 Task: Add in the project ZephyrTech a sprint 'Stellar Sprint'.
Action: Mouse moved to (1200, 550)
Screenshot: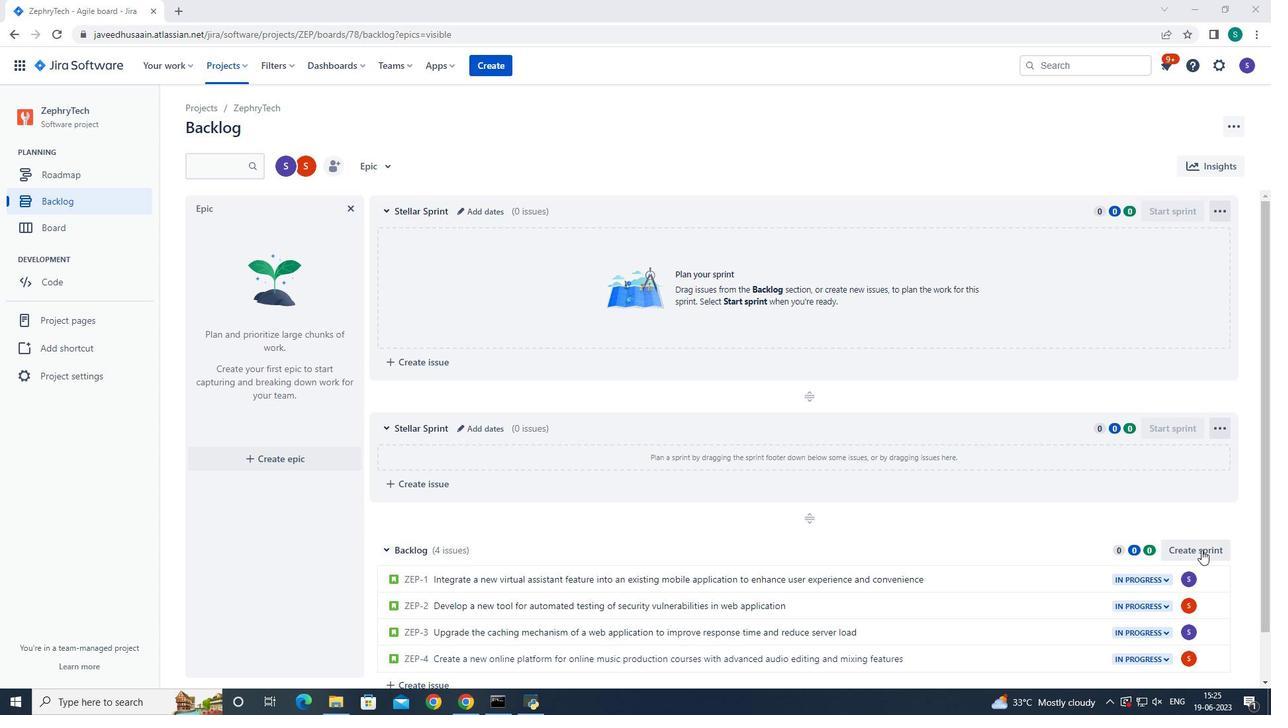 
Action: Mouse pressed left at (1200, 550)
Screenshot: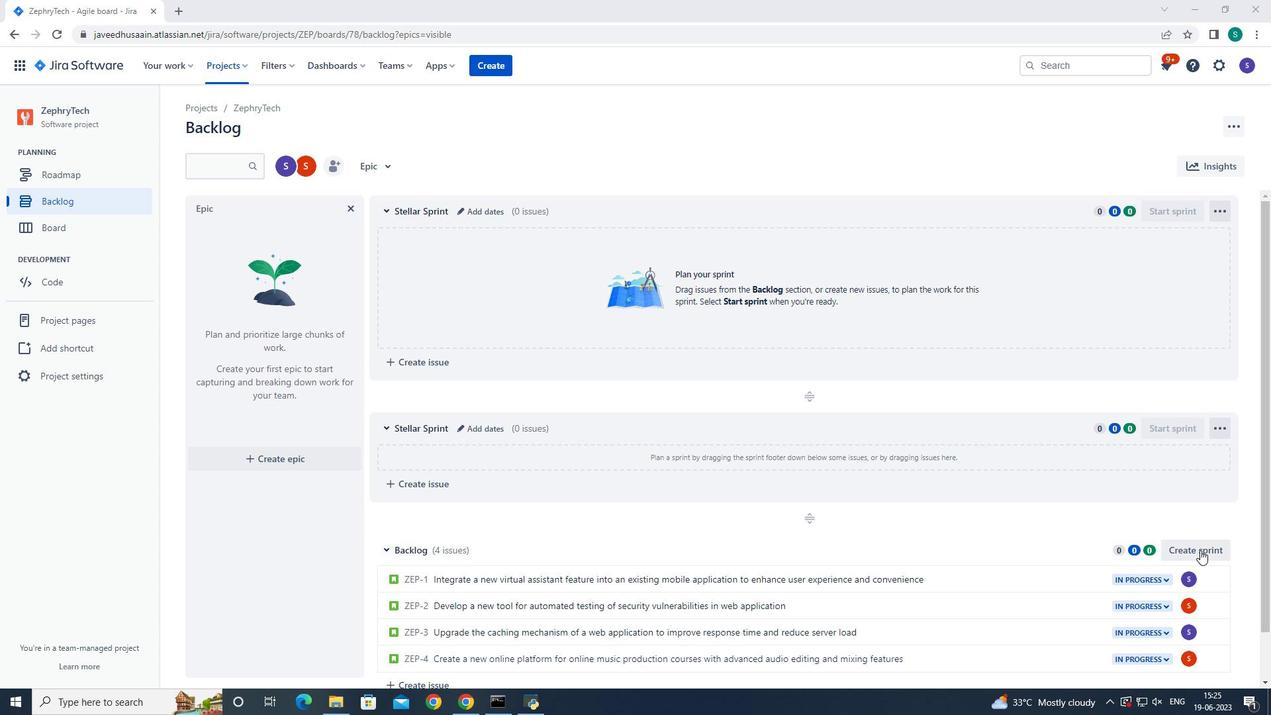 
Action: Mouse moved to (463, 549)
Screenshot: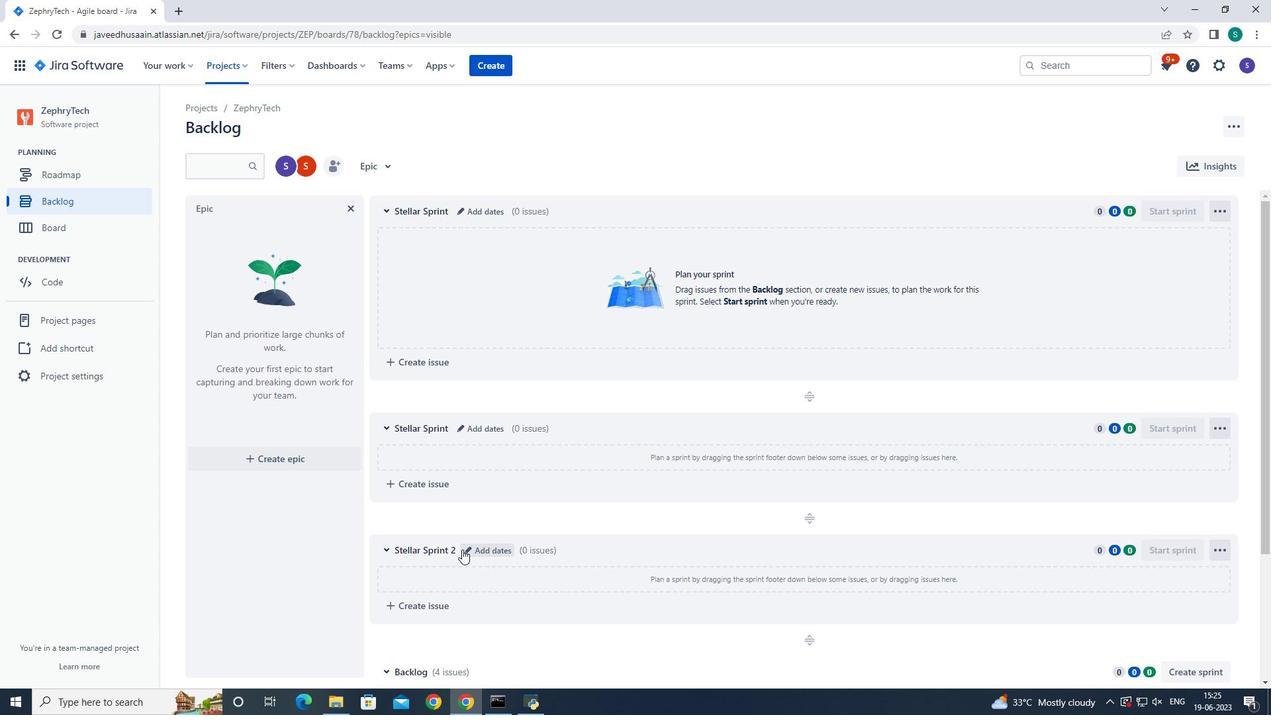 
Action: Mouse pressed left at (463, 549)
Screenshot: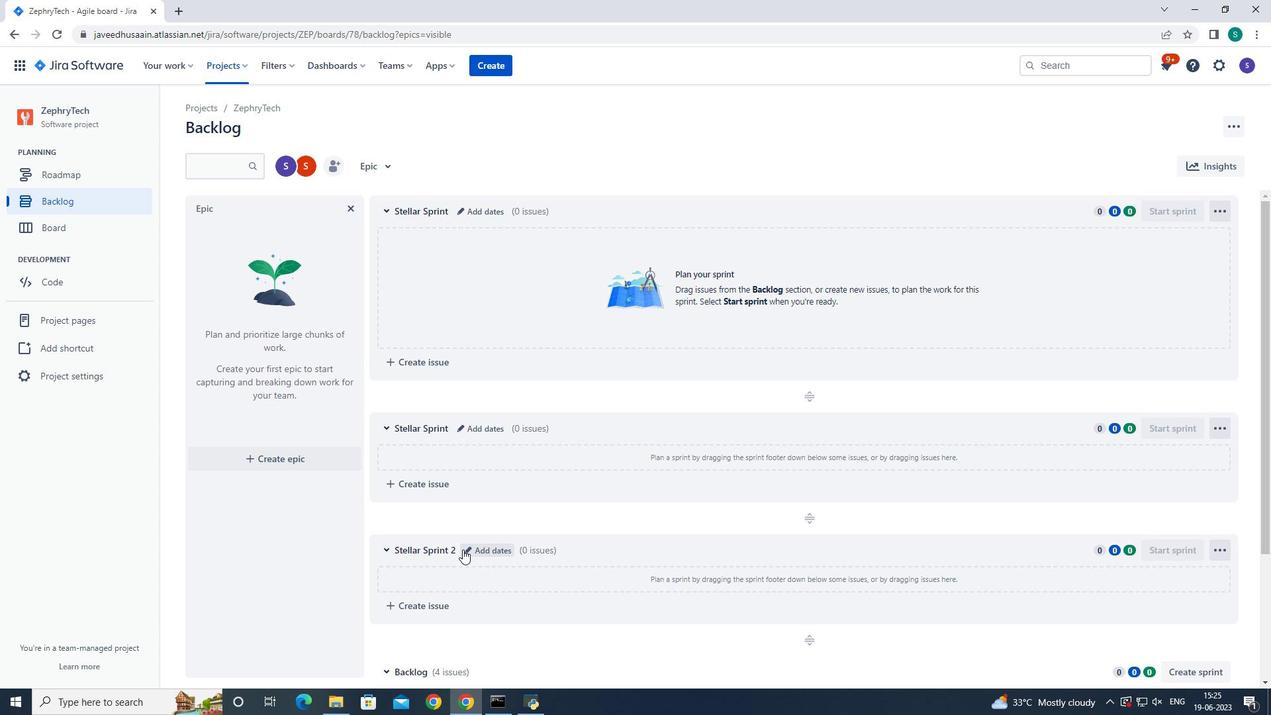 
Action: Mouse moved to (527, 164)
Screenshot: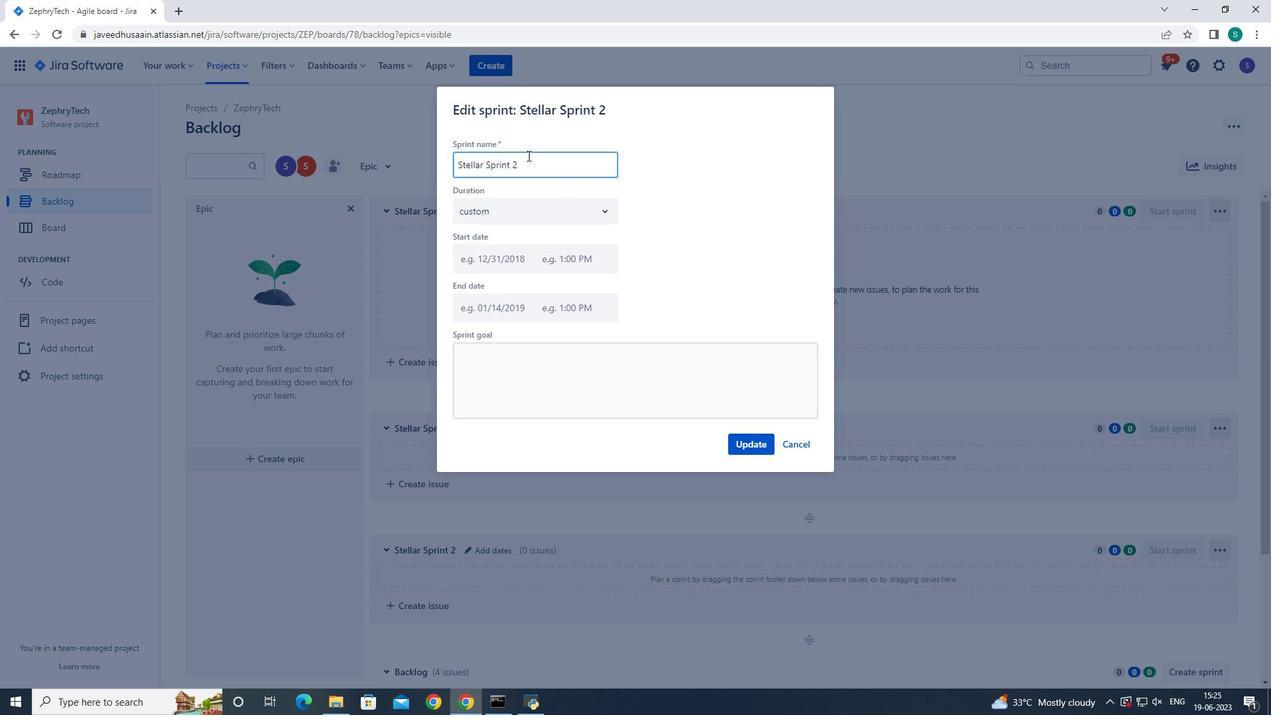 
Action: Mouse pressed left at (527, 164)
Screenshot: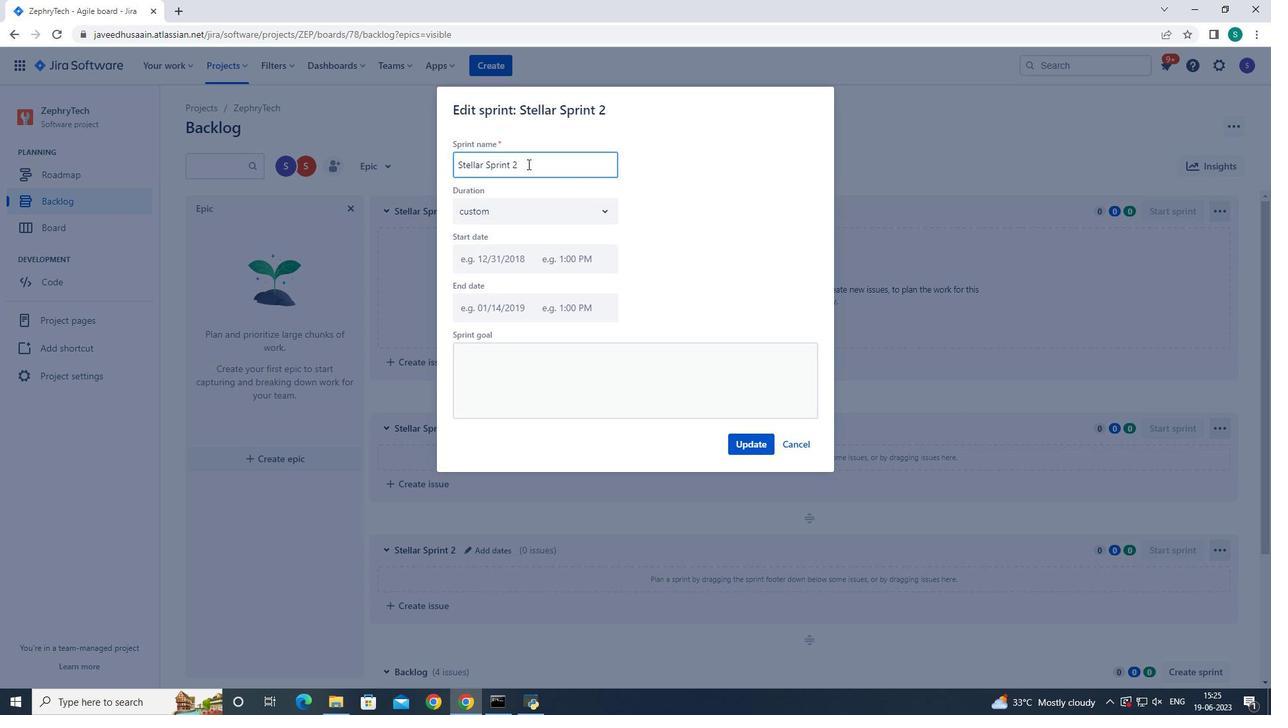 
Action: Key pressed <Key.backspace><Key.backspace><Key.backspace><Key.backspace><Key.backspace><Key.backspace><Key.backspace><Key.backspace><Key.backspace><Key.backspace><Key.backspace><Key.backspace><Key.backspace><Key.backspace><Key.backspace><Key.backspace><Key.backspace><Key.backspace><Key.backspace><Key.backspace><Key.backspace><Key.backspace><Key.backspace><Key.shift>Stellar<Key.space><Key.shift>Sprint
Screenshot: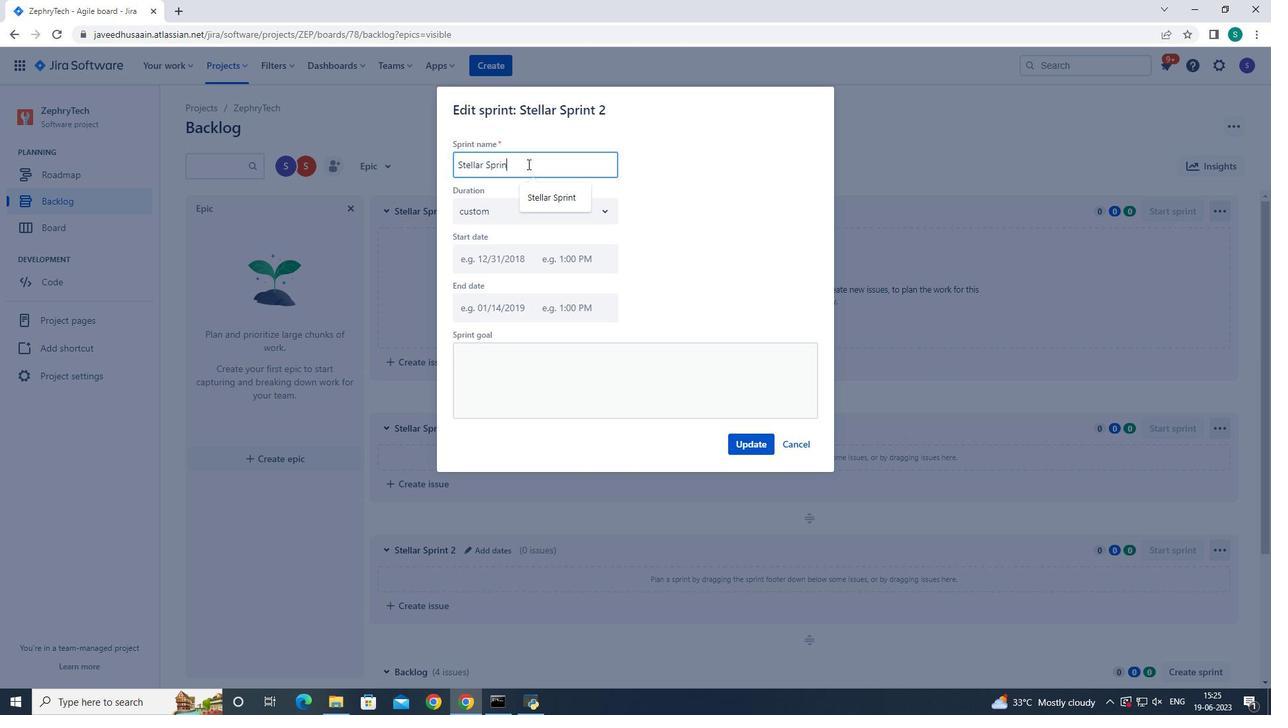 
Action: Mouse moved to (752, 443)
Screenshot: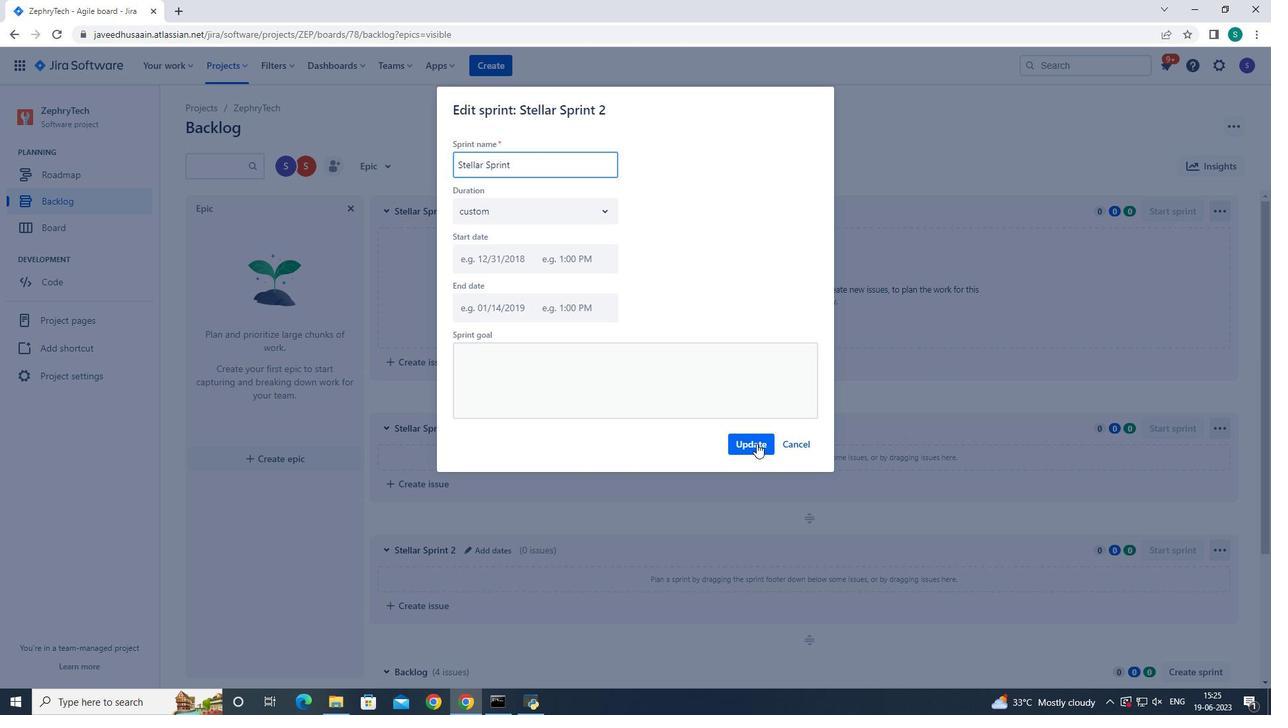 
Action: Mouse pressed left at (752, 443)
Screenshot: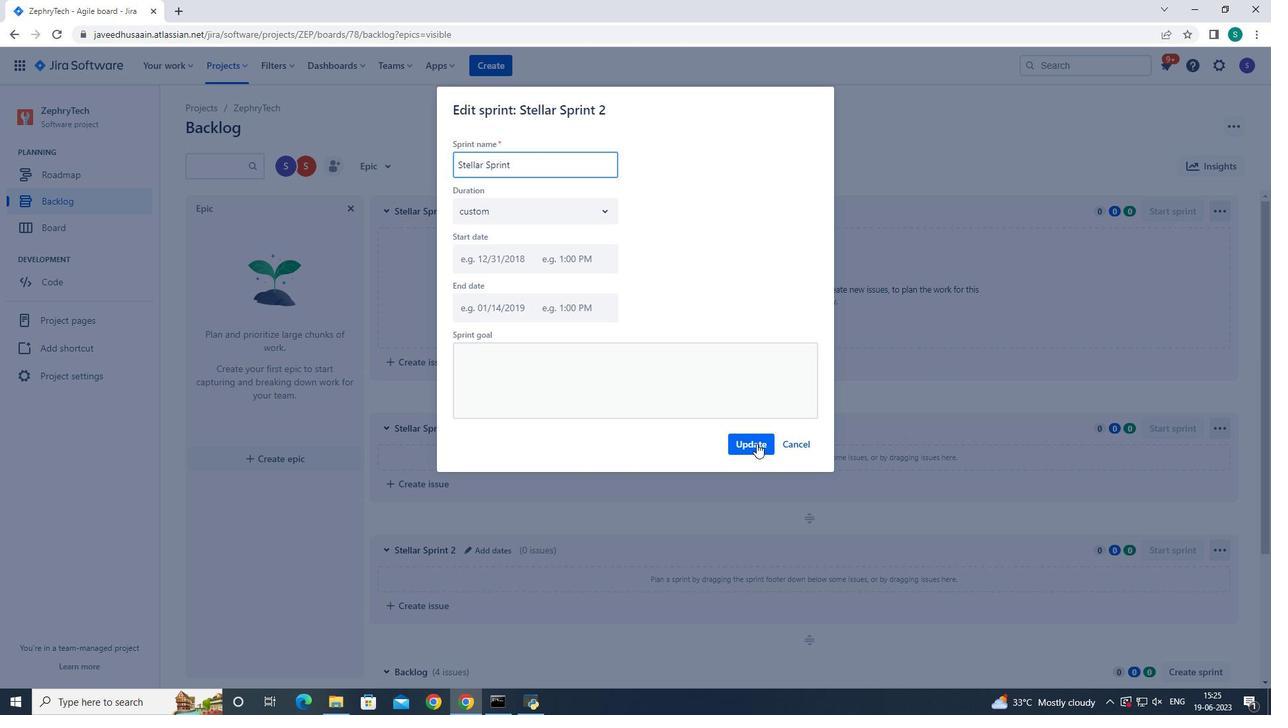 
Action: Mouse moved to (832, 443)
Screenshot: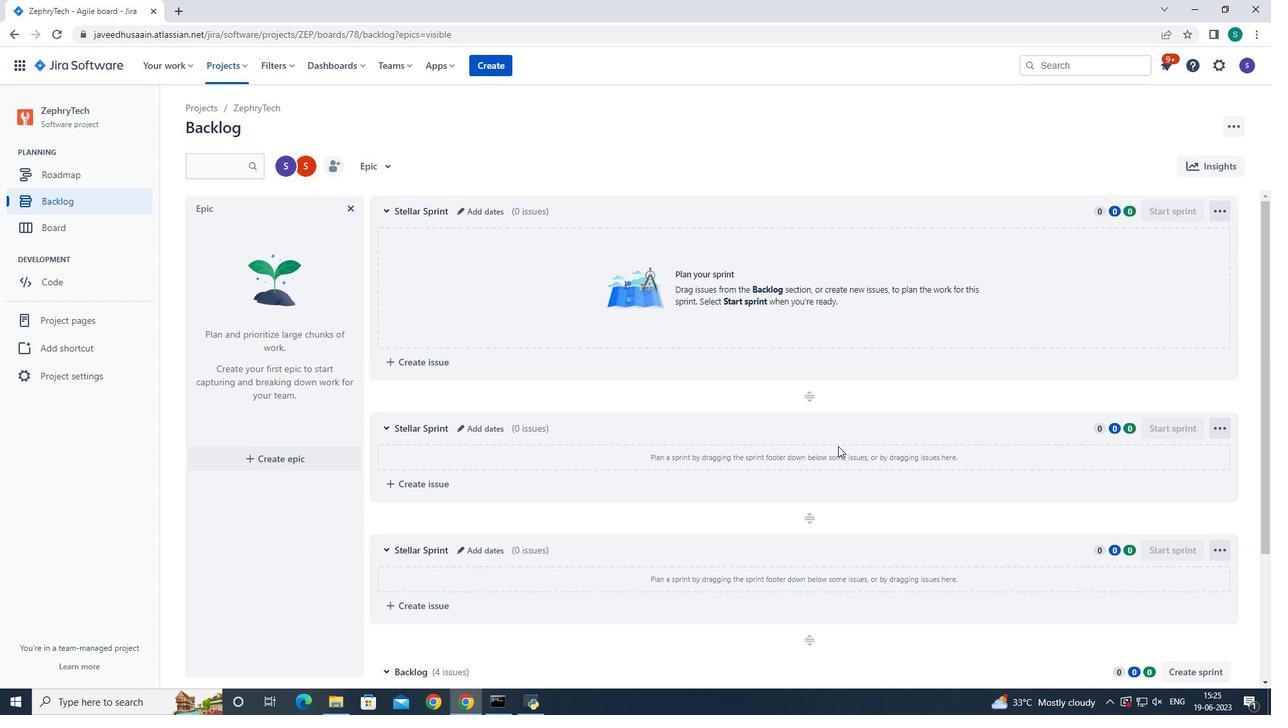 
